 Task: Apply for the format number.
Action: Mouse moved to (859, 430)
Screenshot: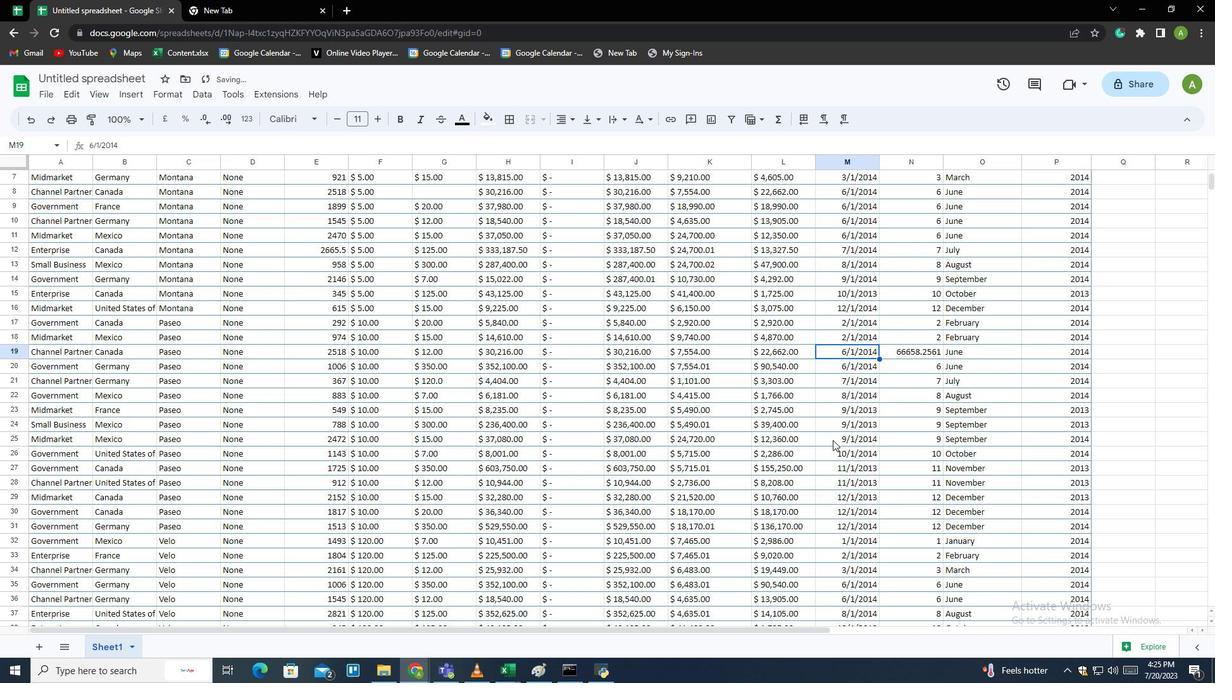 
Action: Mouse pressed left at (859, 430)
Screenshot: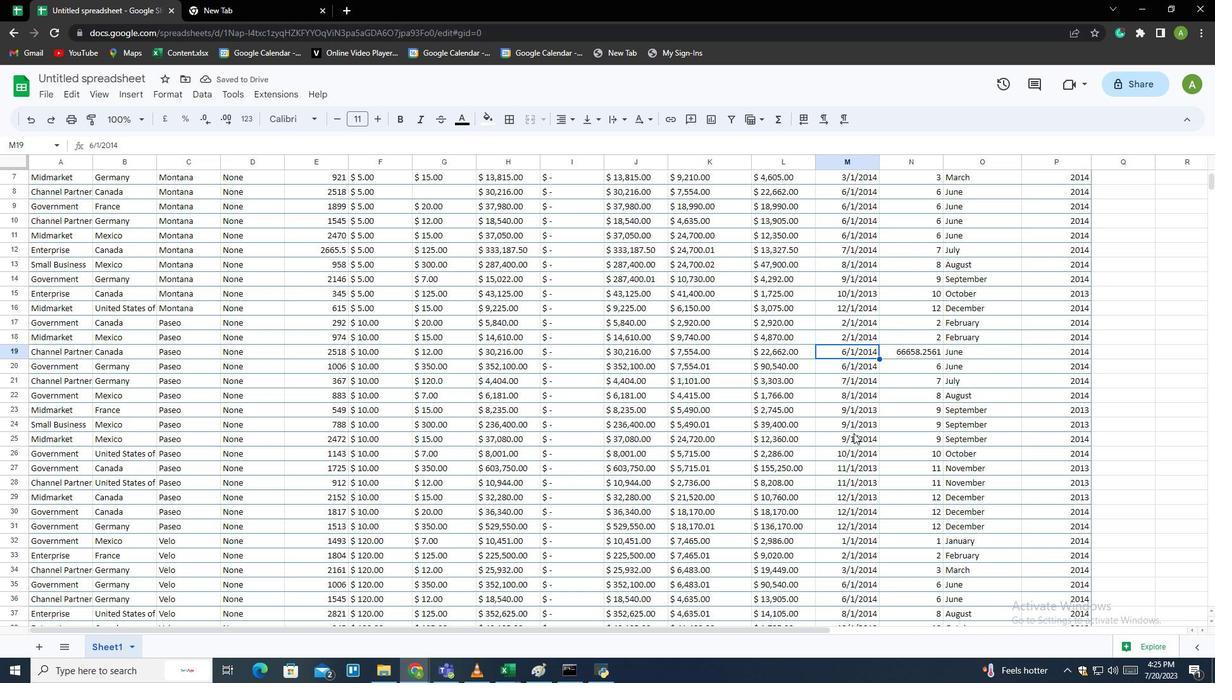 
Action: Mouse moved to (247, 117)
Screenshot: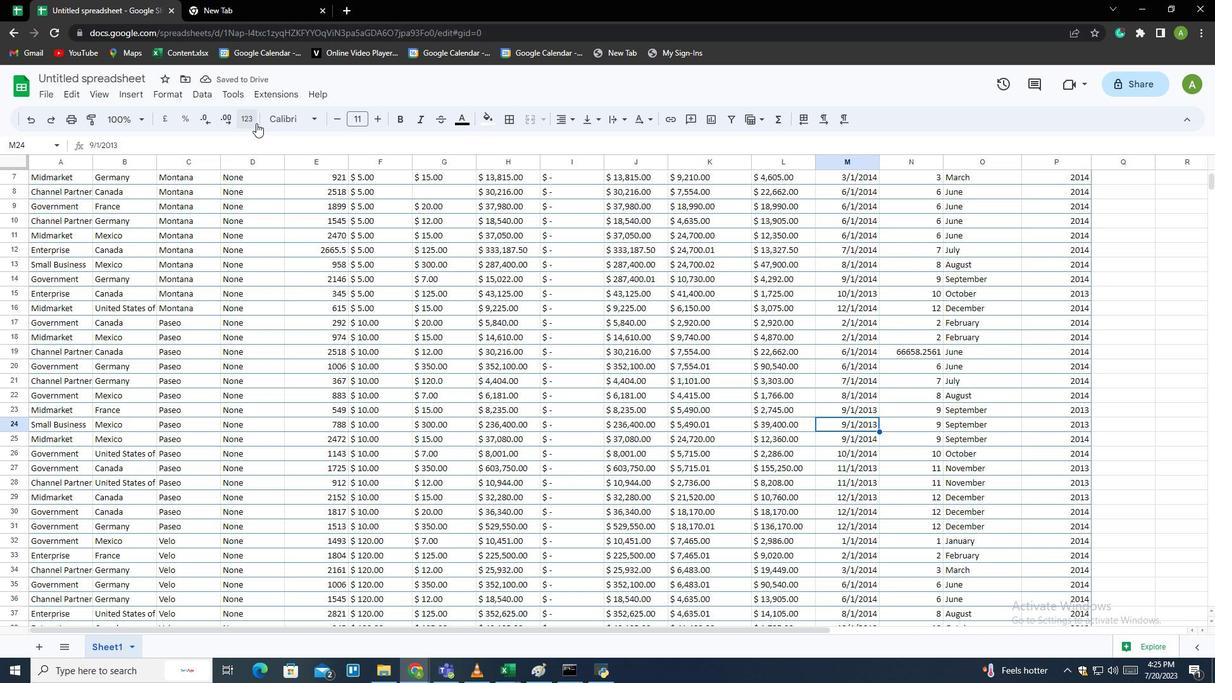 
Action: Mouse pressed left at (247, 117)
Screenshot: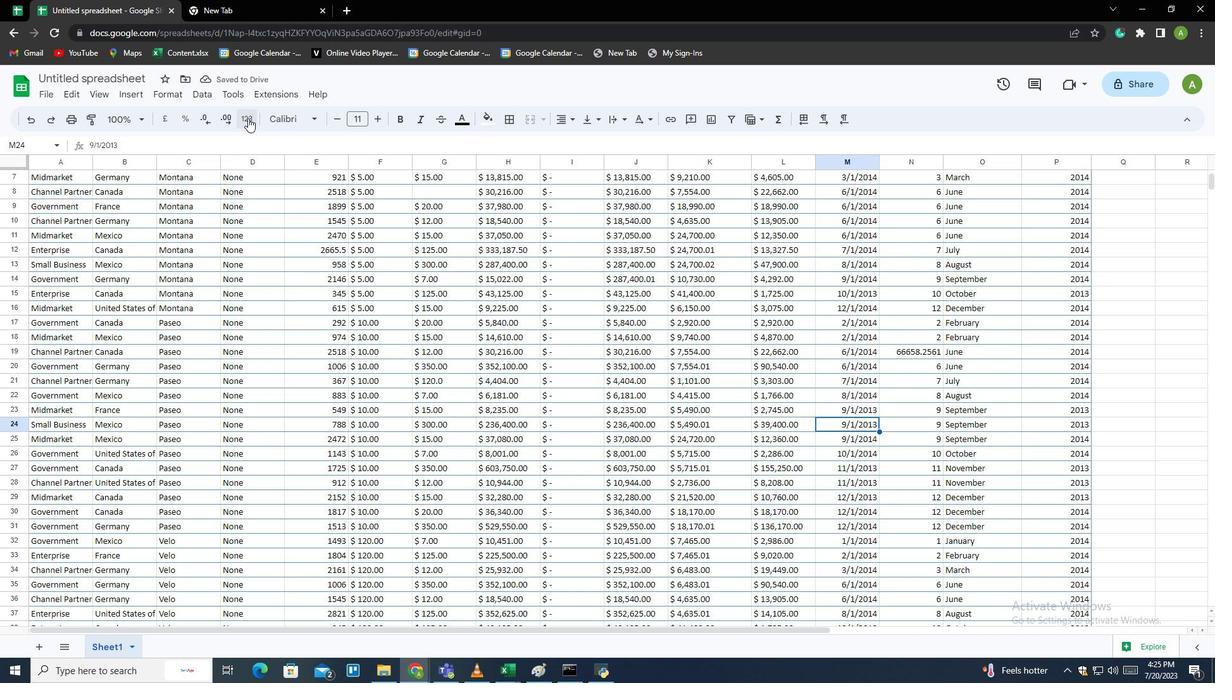 
Action: Mouse moved to (286, 196)
Screenshot: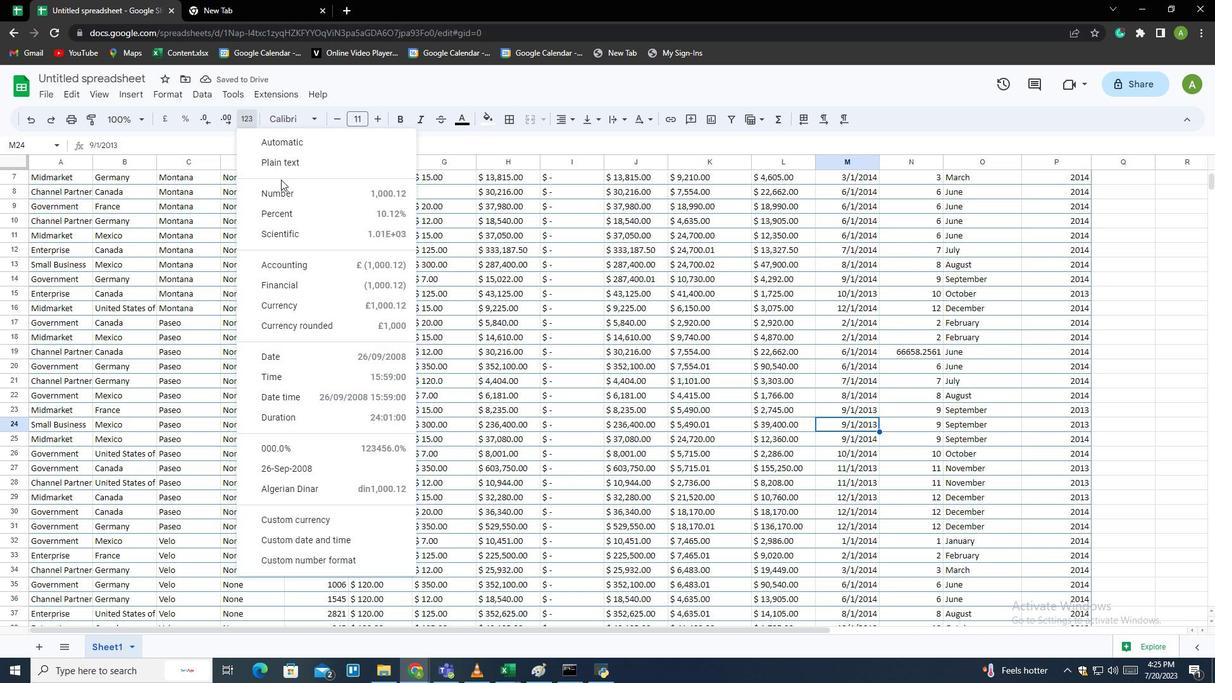 
Action: Mouse pressed left at (286, 196)
Screenshot: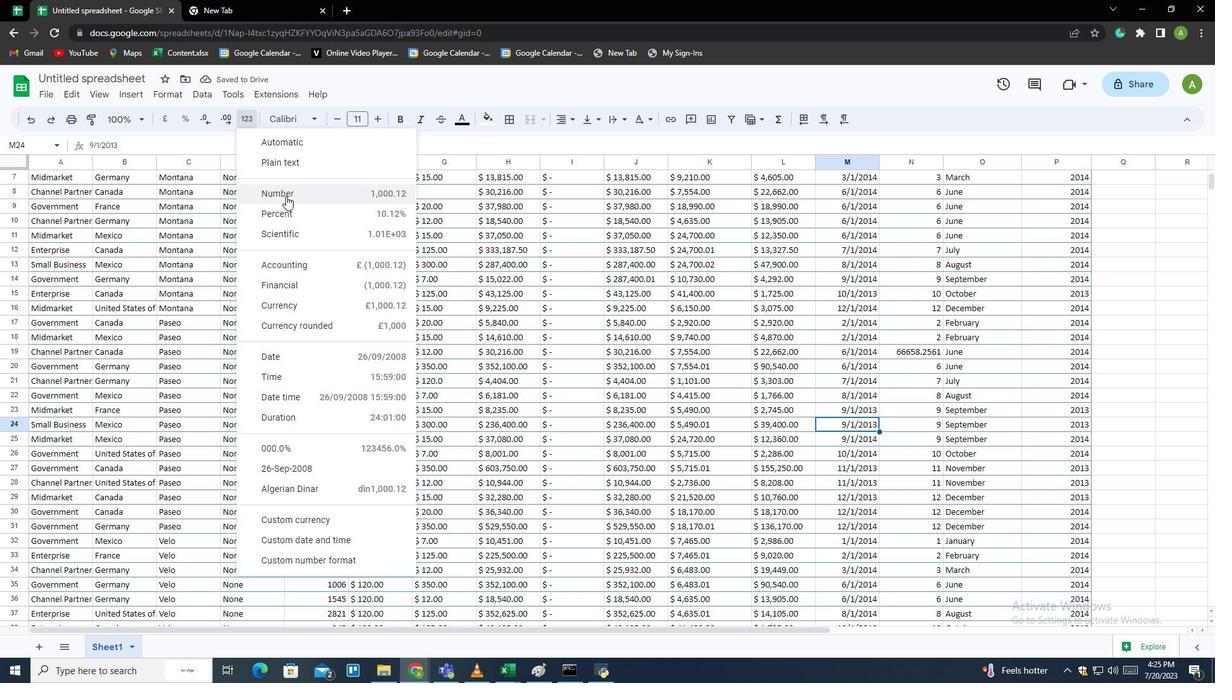 
Action: Mouse moved to (286, 196)
Screenshot: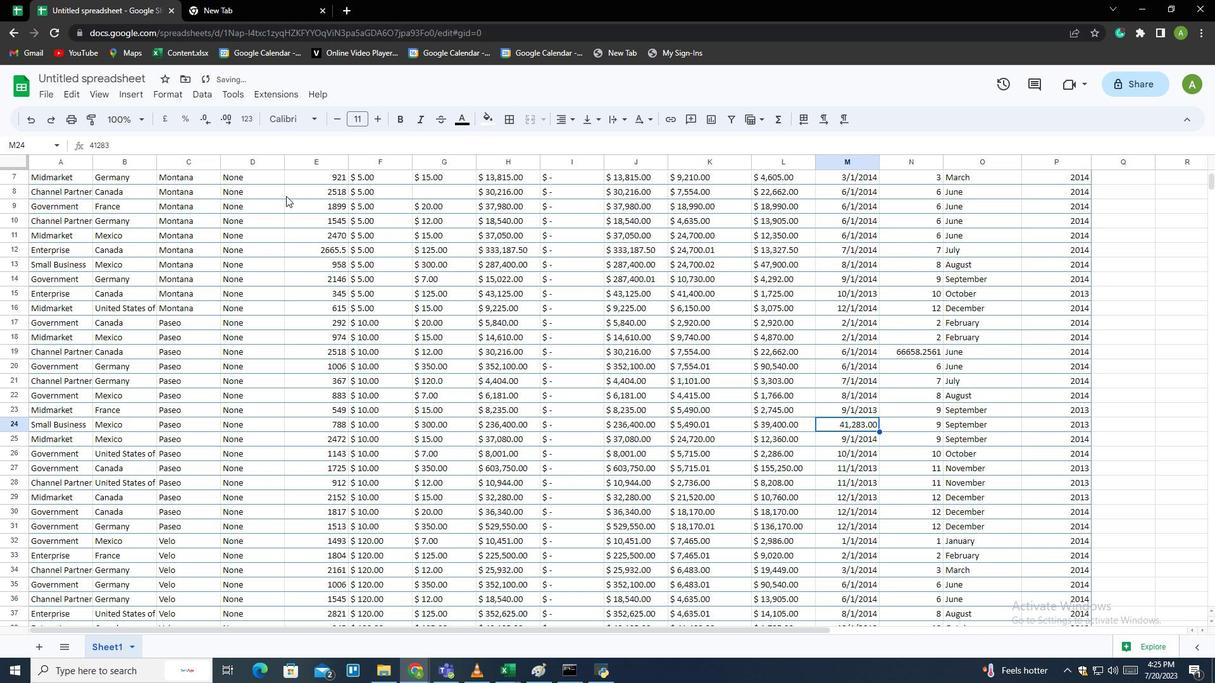 
